 Task: Check the sale-to-list ratio of energy efficient in the last 1 year.
Action: Mouse moved to (1043, 287)
Screenshot: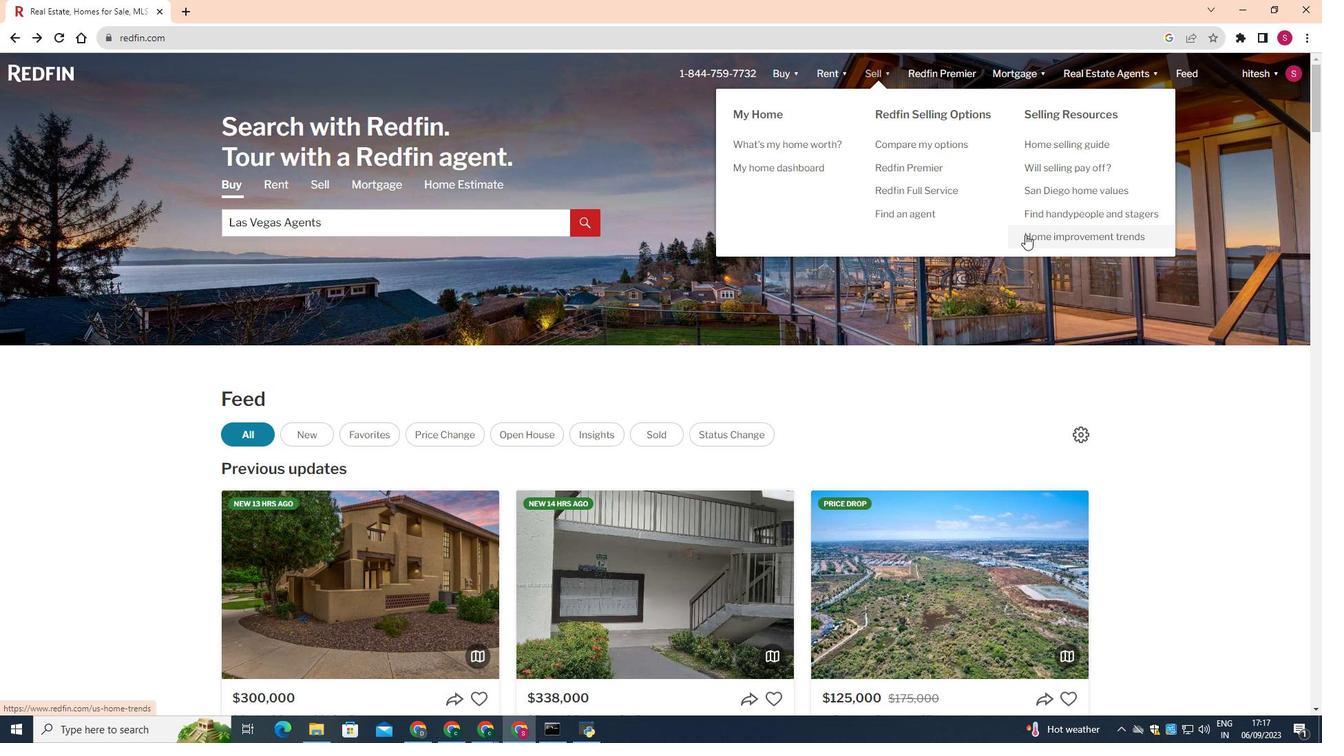 
Action: Mouse pressed left at (1043, 287)
Screenshot: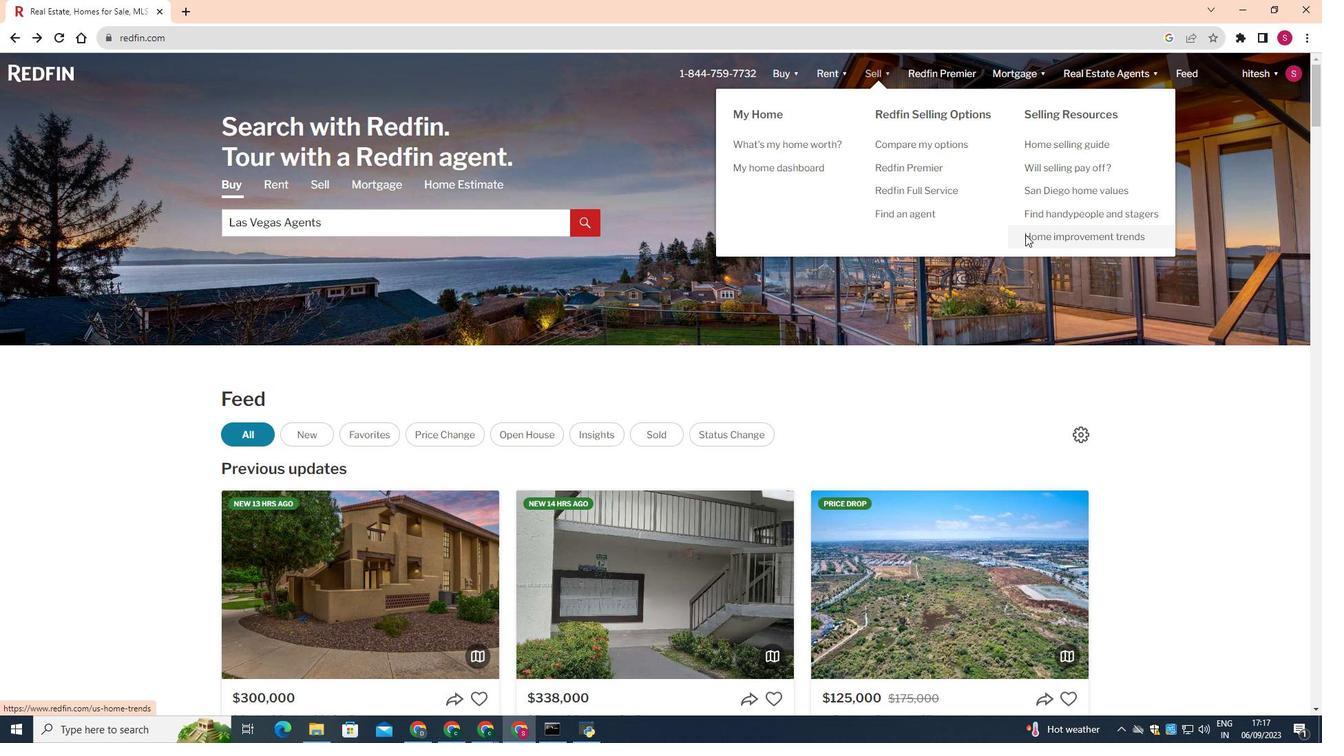 
Action: Mouse moved to (390, 442)
Screenshot: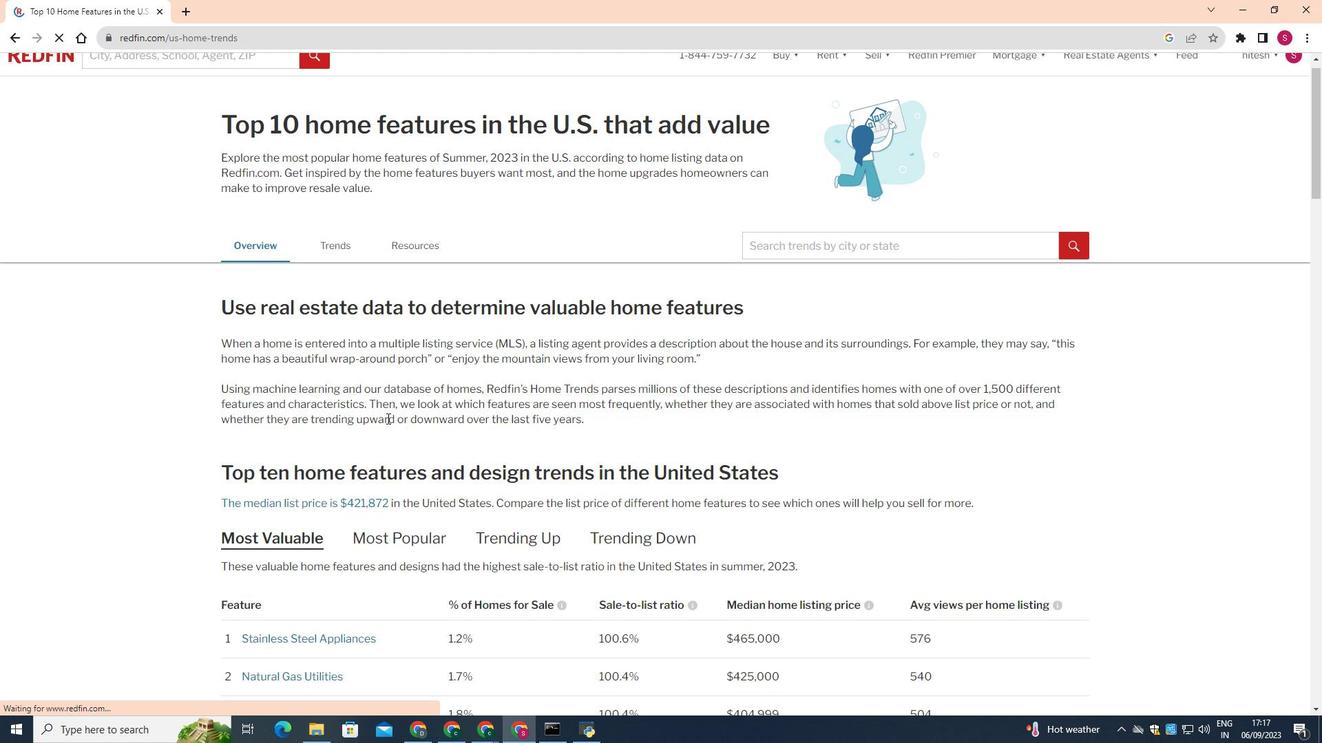 
Action: Mouse scrolled (390, 442) with delta (0, 0)
Screenshot: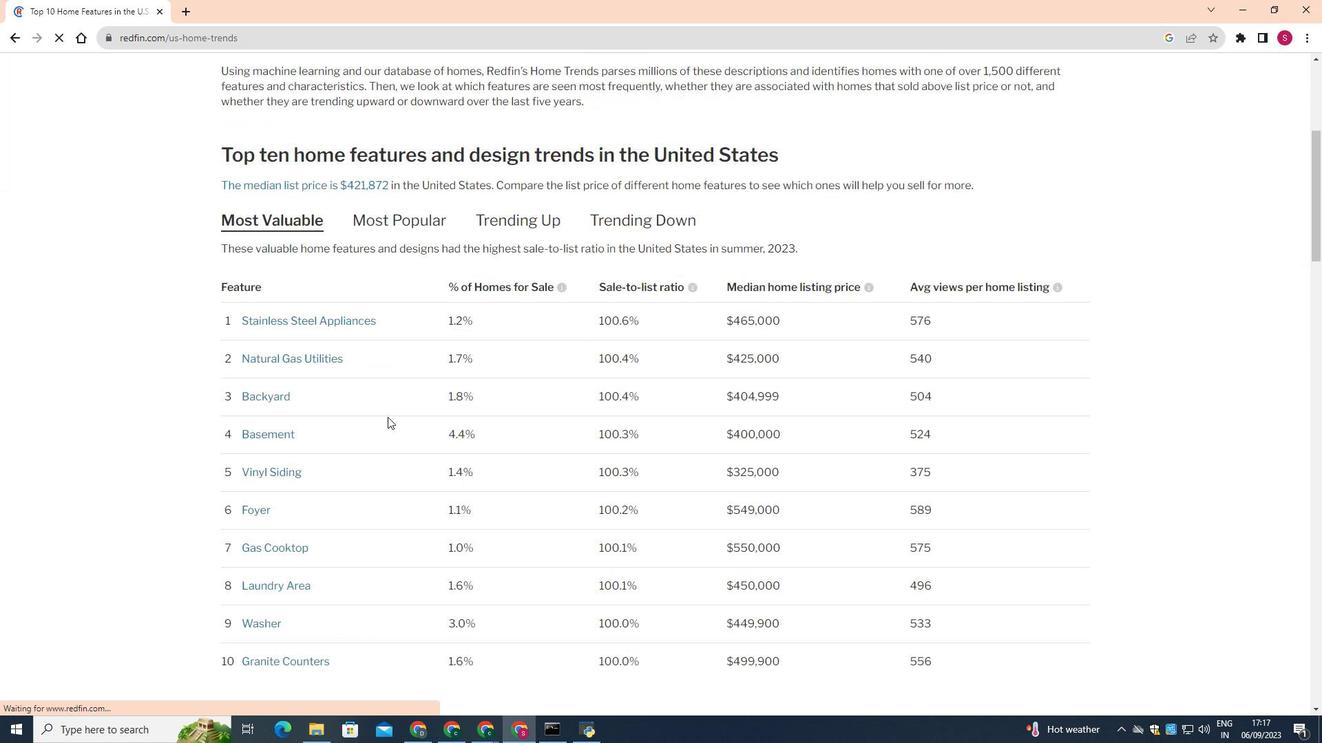 
Action: Mouse scrolled (390, 442) with delta (0, 0)
Screenshot: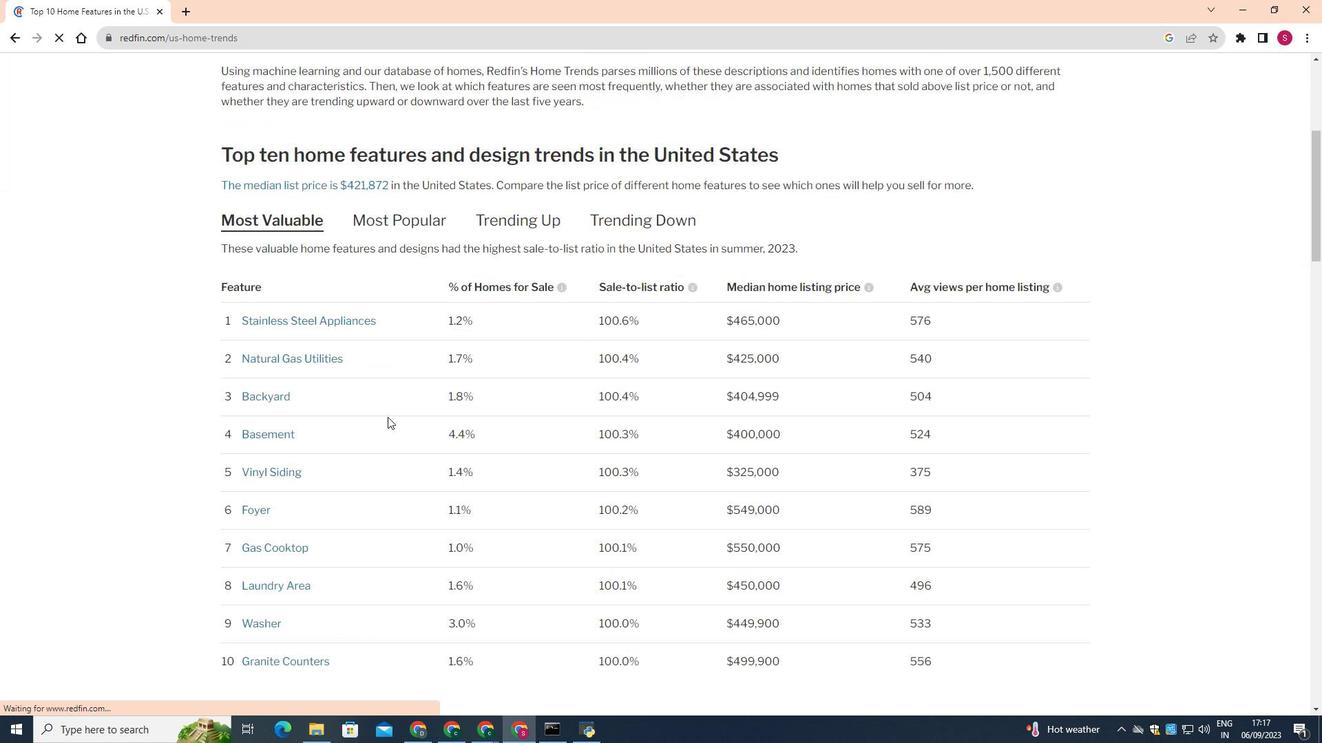 
Action: Mouse scrolled (390, 442) with delta (0, 0)
Screenshot: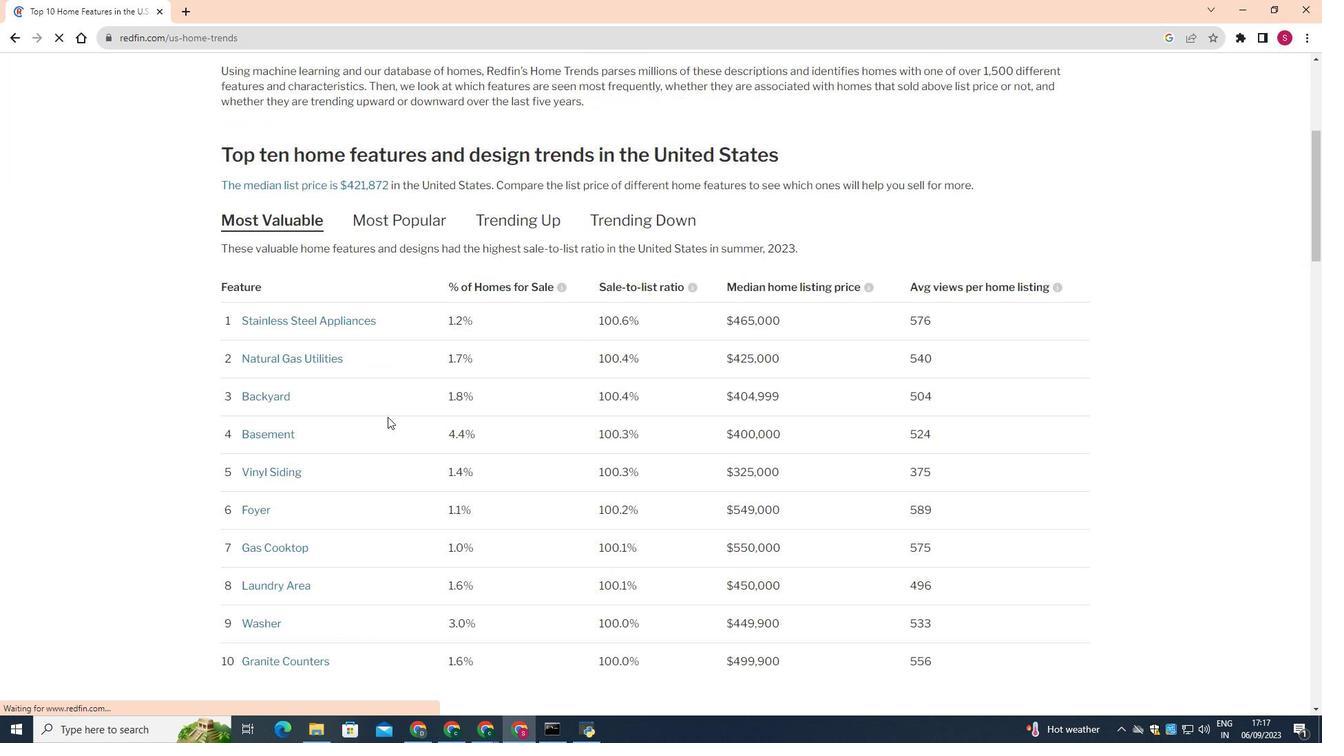
Action: Mouse scrolled (390, 442) with delta (0, 0)
Screenshot: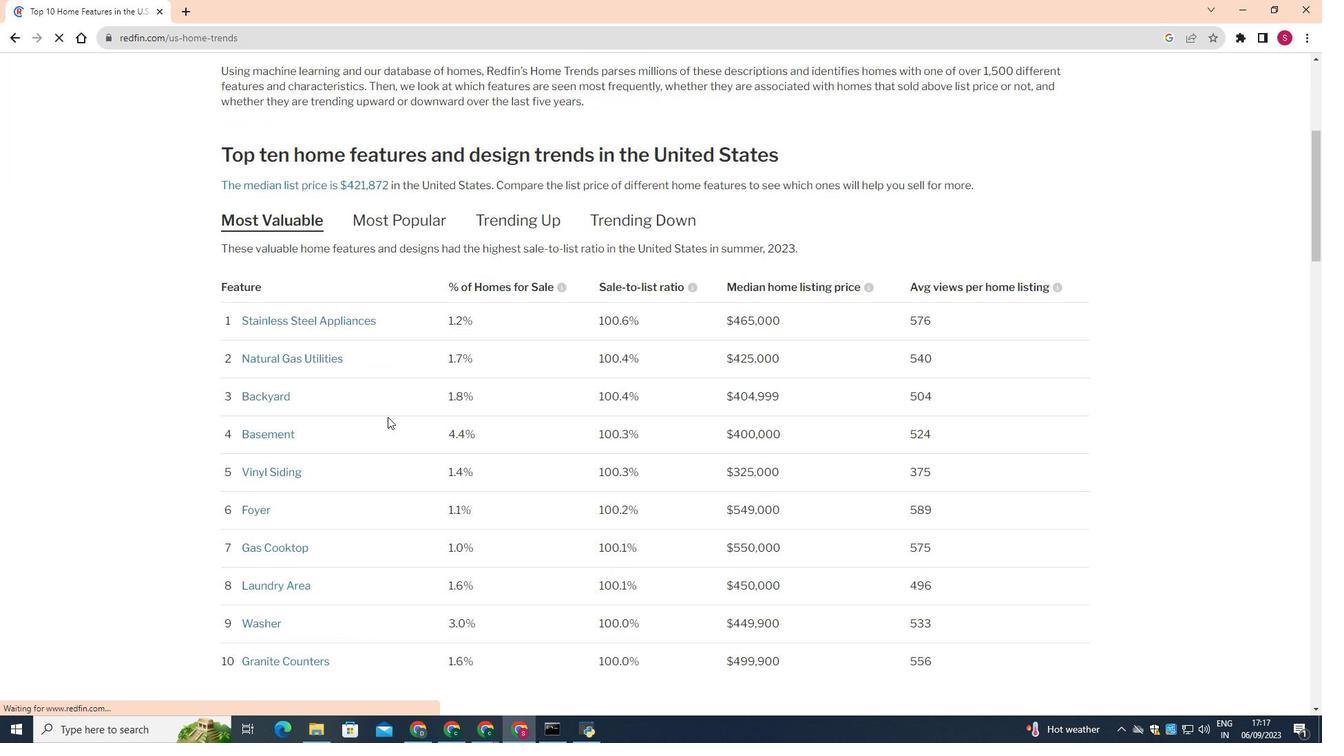 
Action: Mouse scrolled (390, 442) with delta (0, 0)
Screenshot: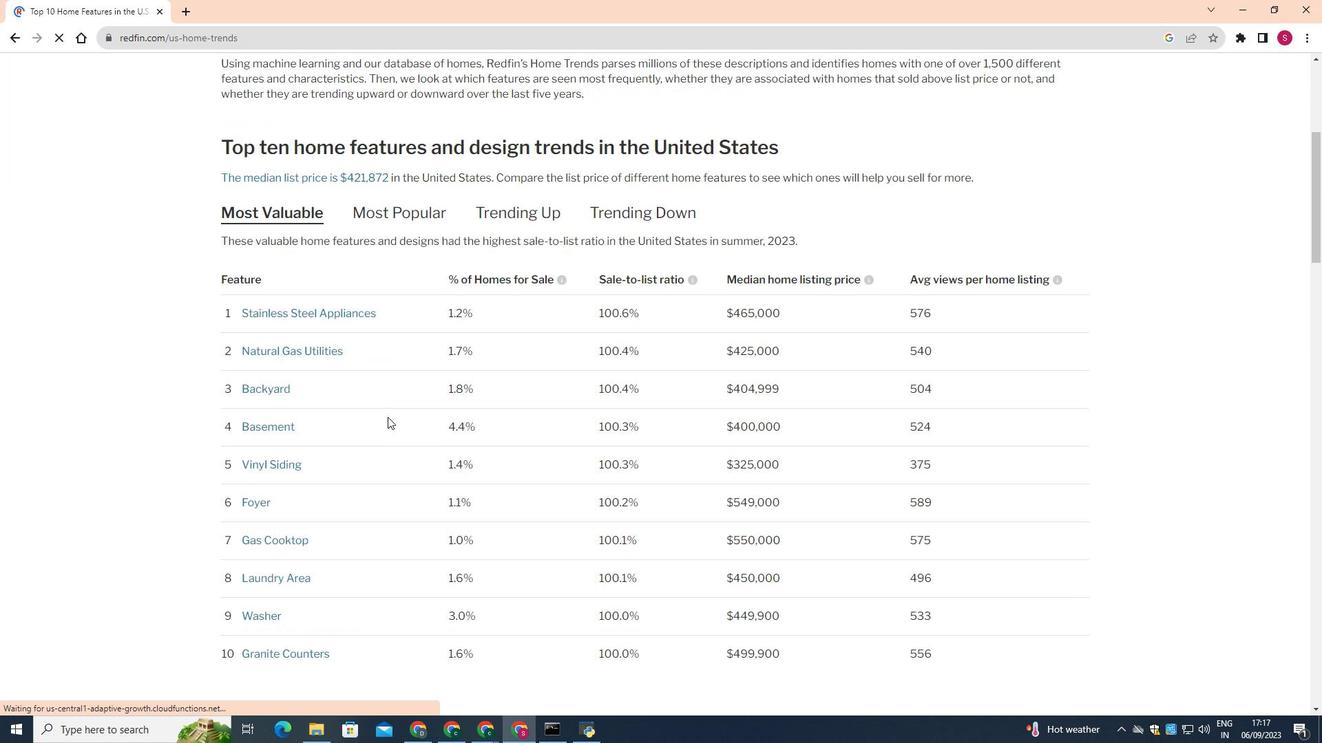 
Action: Mouse moved to (391, 442)
Screenshot: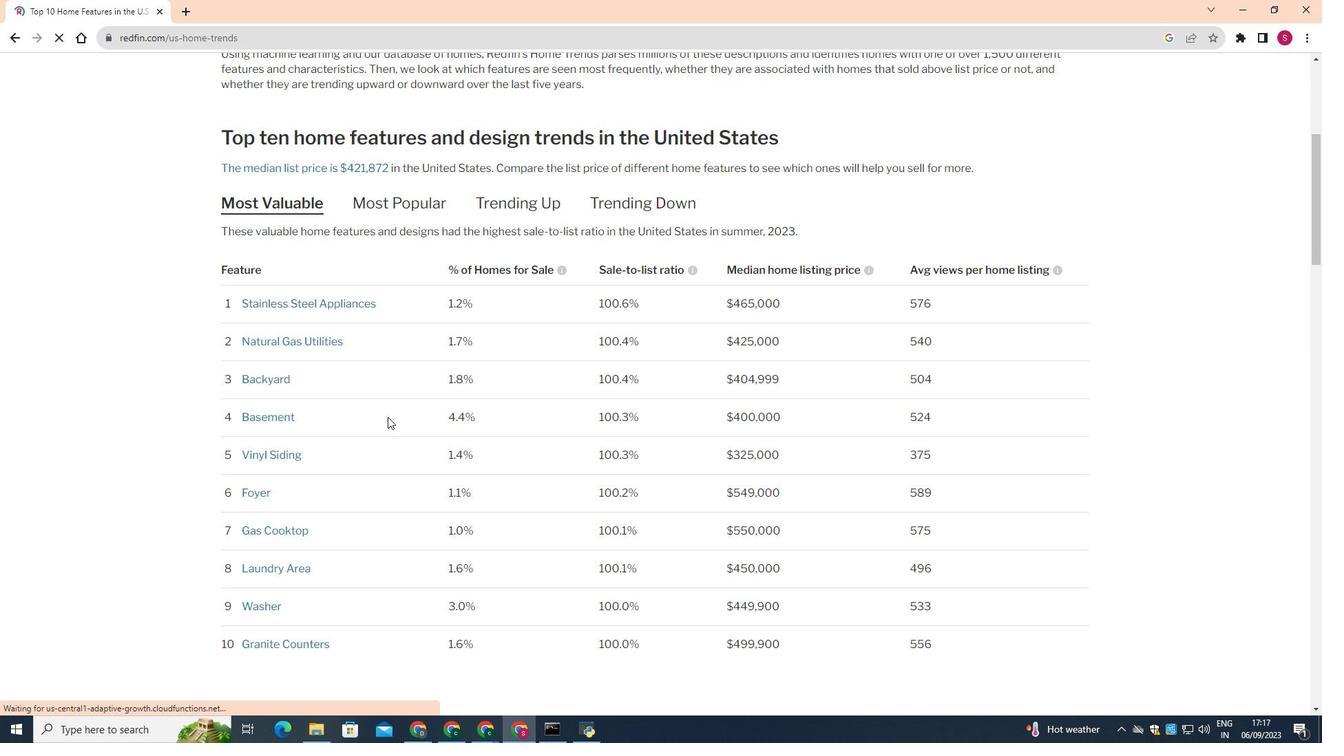 
Action: Mouse scrolled (391, 441) with delta (0, 0)
Screenshot: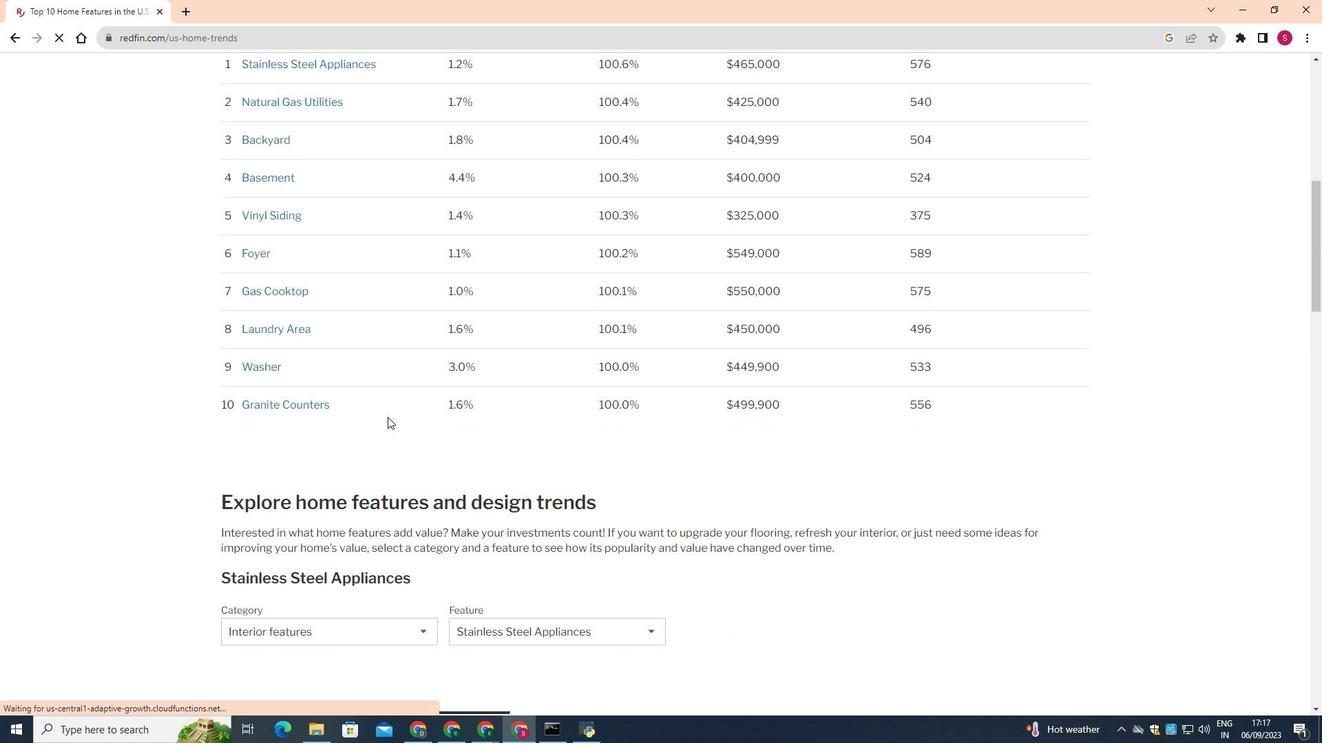 
Action: Mouse scrolled (391, 441) with delta (0, 0)
Screenshot: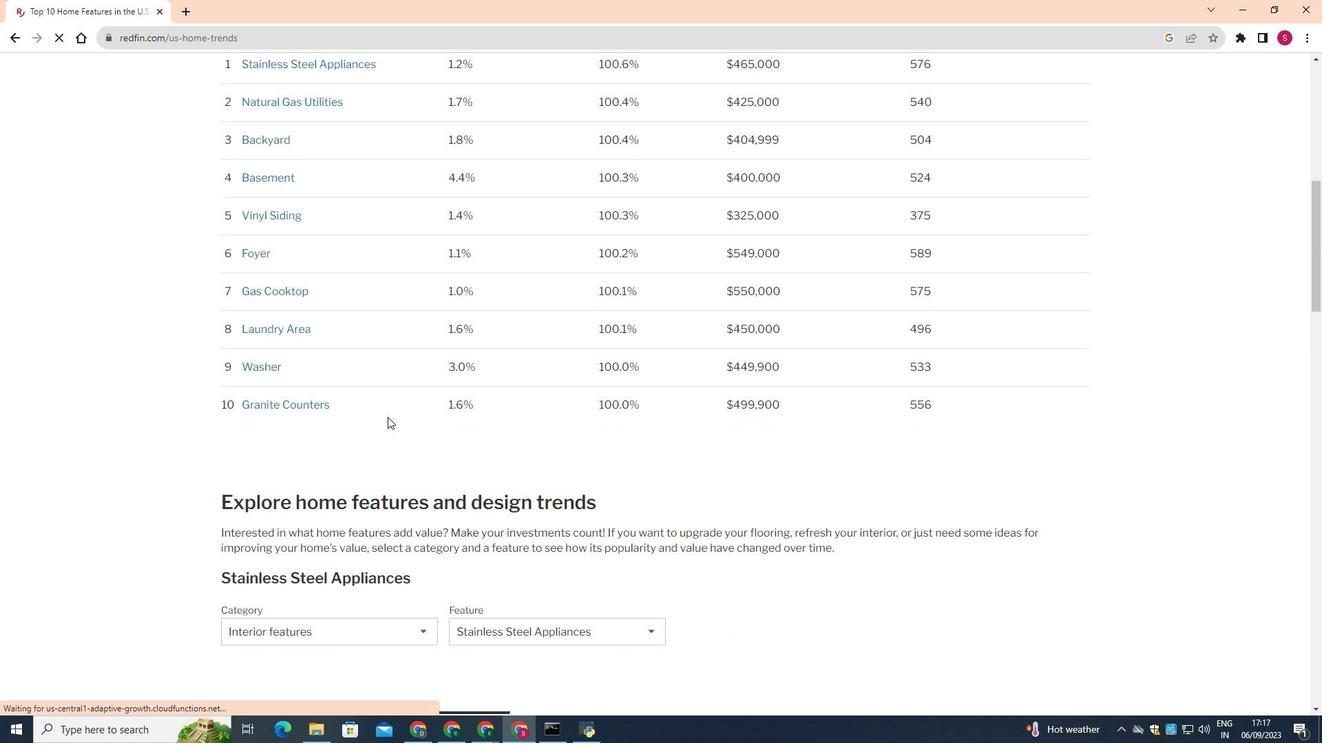 
Action: Mouse scrolled (391, 441) with delta (0, 0)
Screenshot: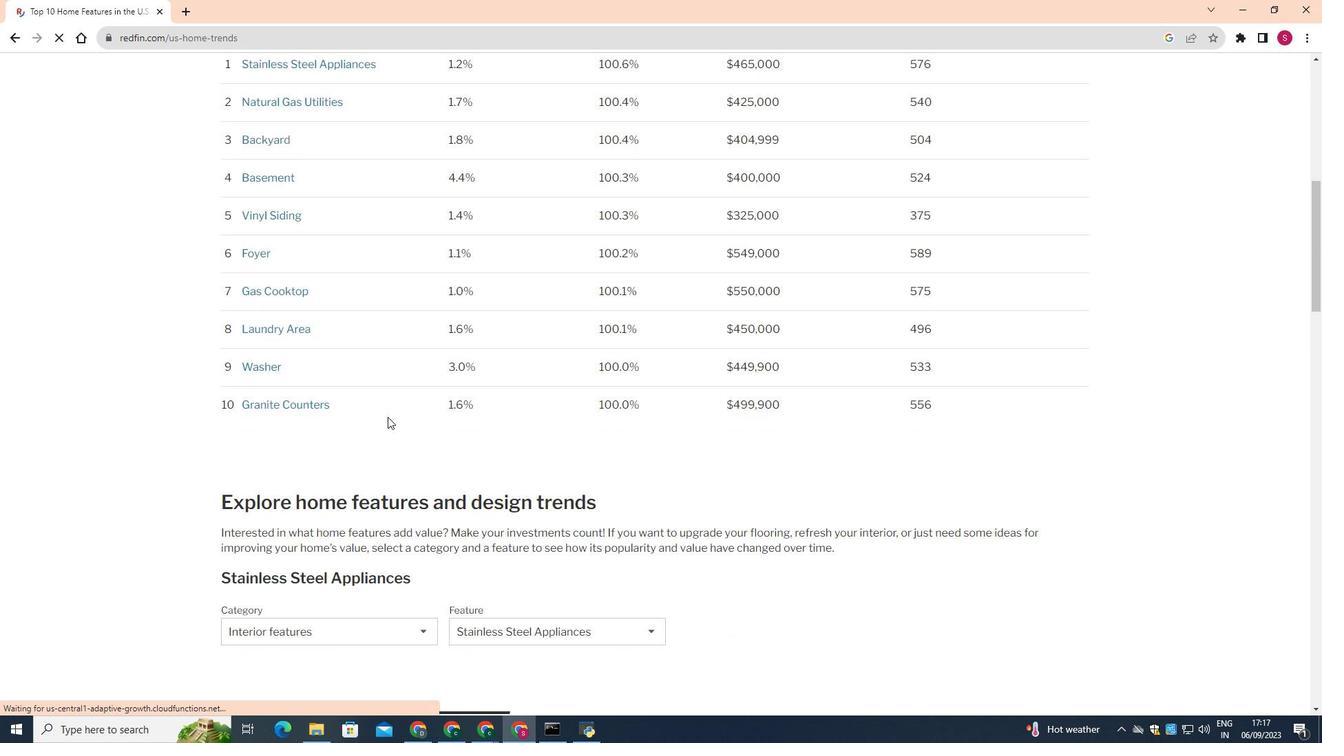 
Action: Mouse scrolled (391, 441) with delta (0, 0)
Screenshot: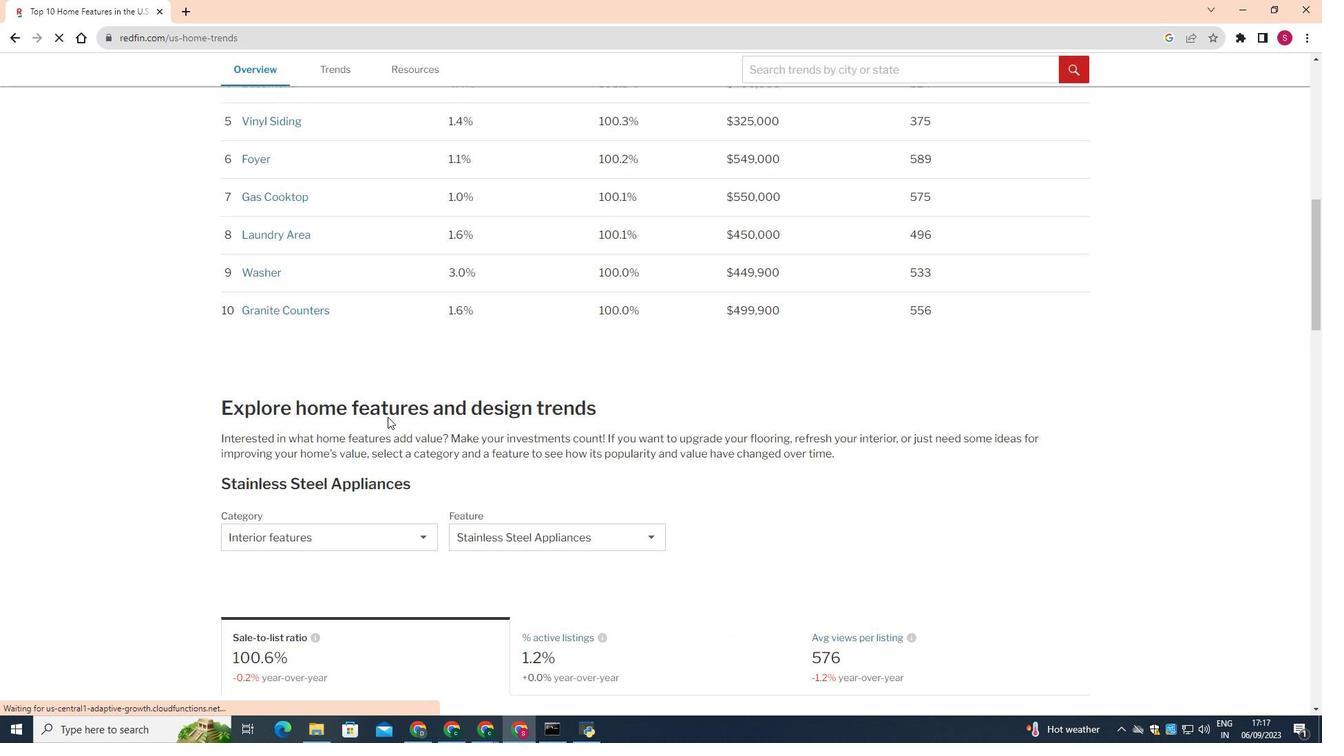 
Action: Mouse scrolled (391, 441) with delta (0, 0)
Screenshot: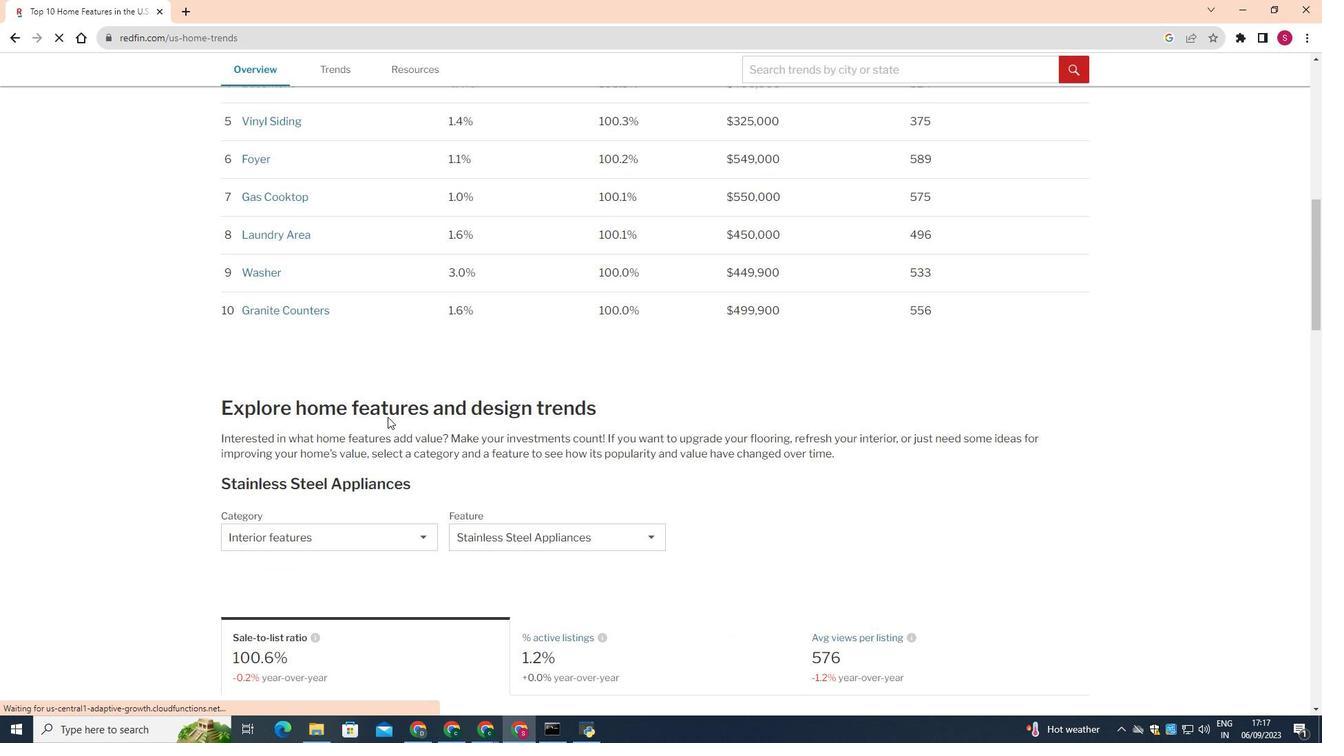 
Action: Mouse moved to (313, 541)
Screenshot: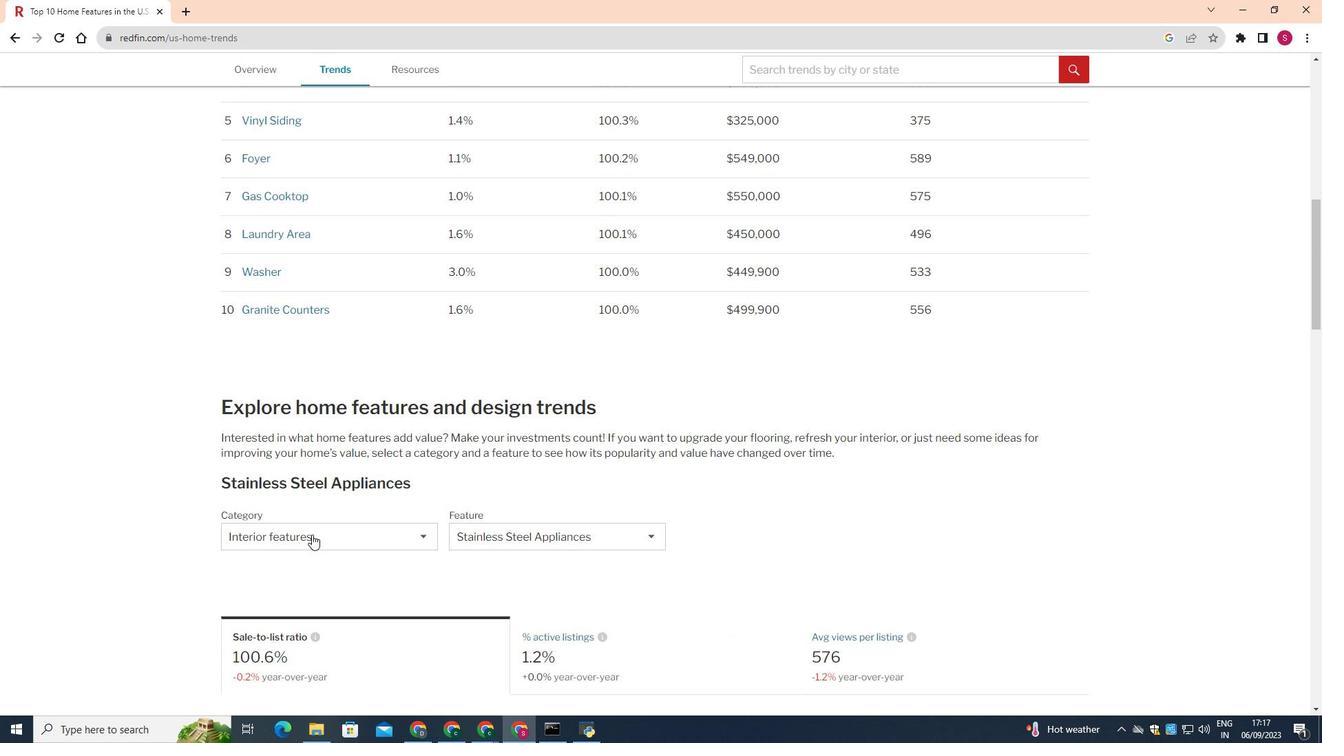 
Action: Mouse pressed left at (313, 541)
Screenshot: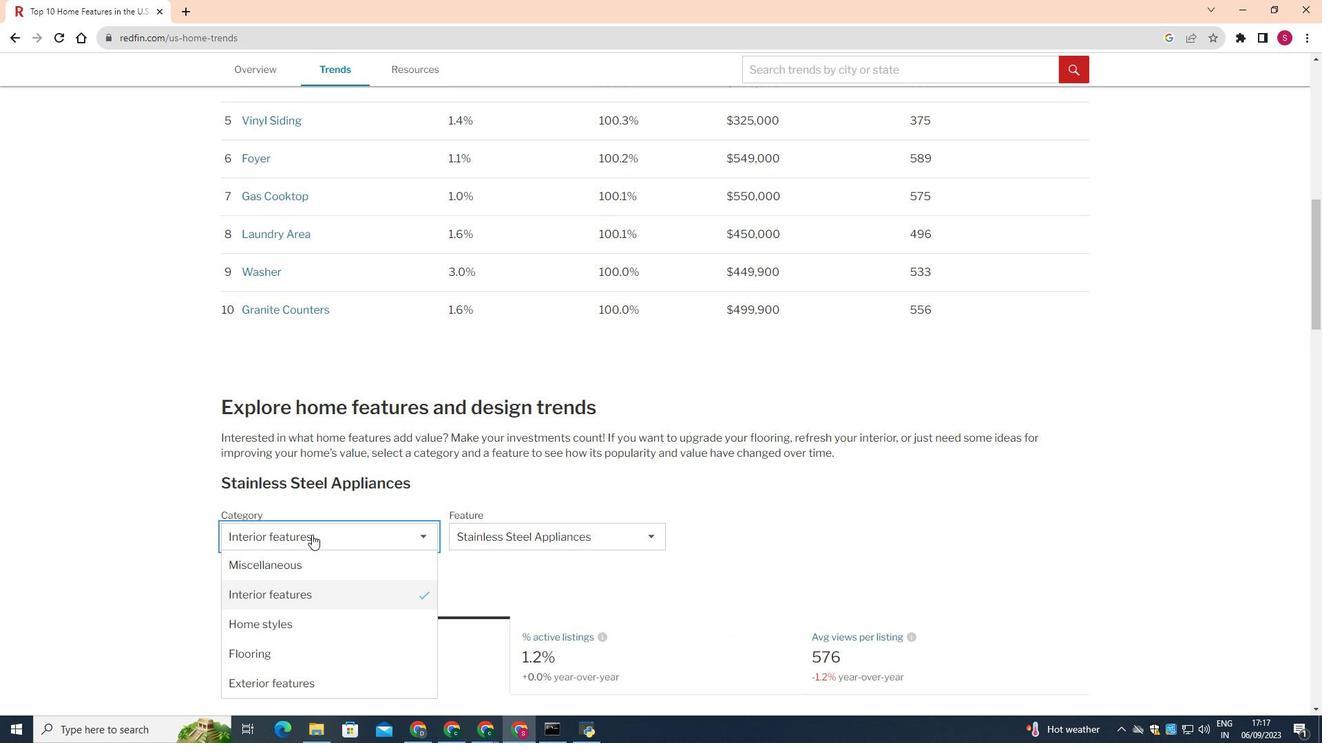 
Action: Mouse moved to (297, 563)
Screenshot: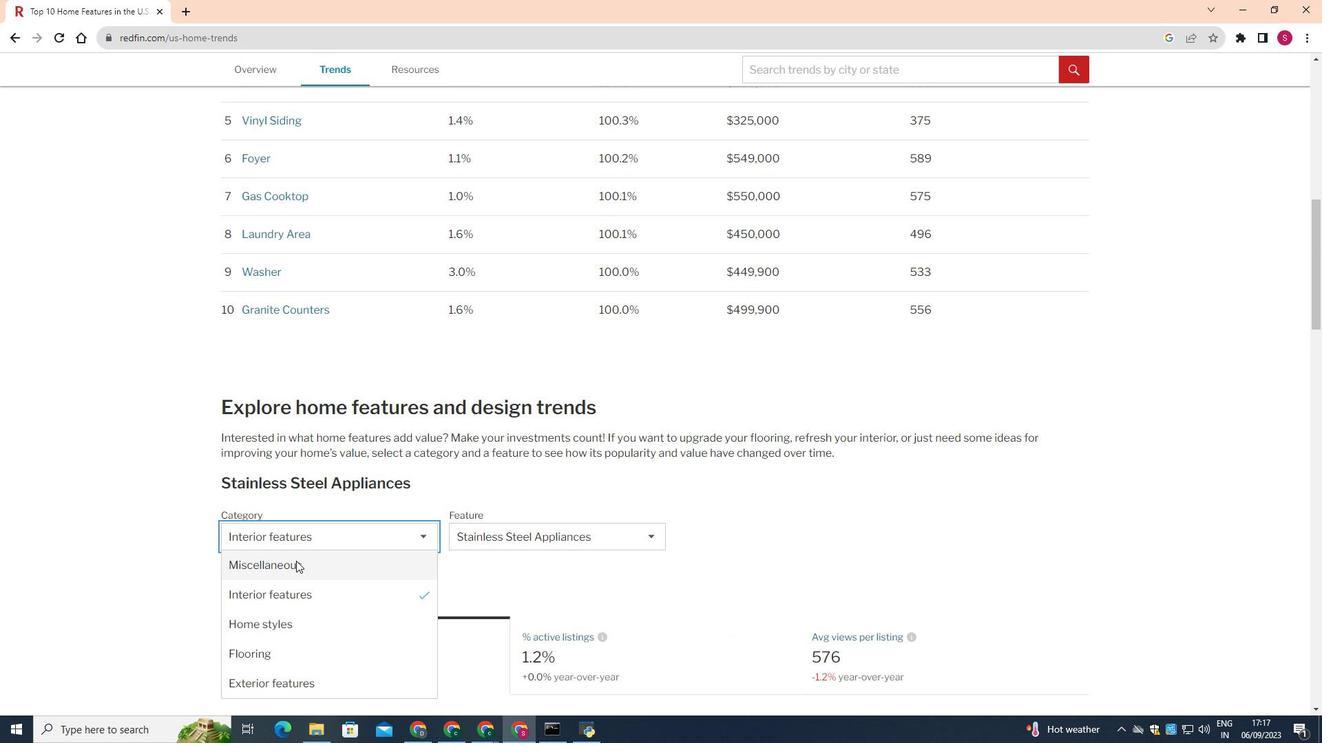 
Action: Mouse pressed left at (297, 563)
Screenshot: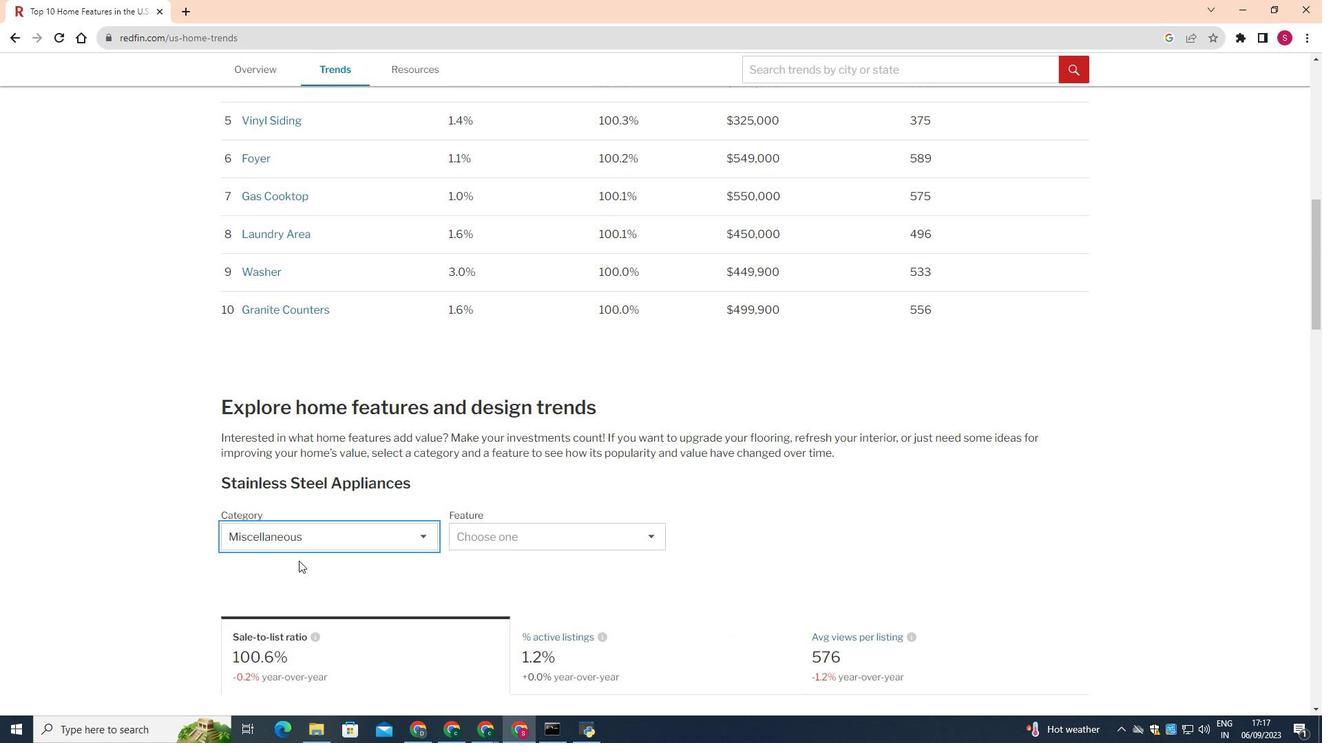 
Action: Mouse moved to (514, 544)
Screenshot: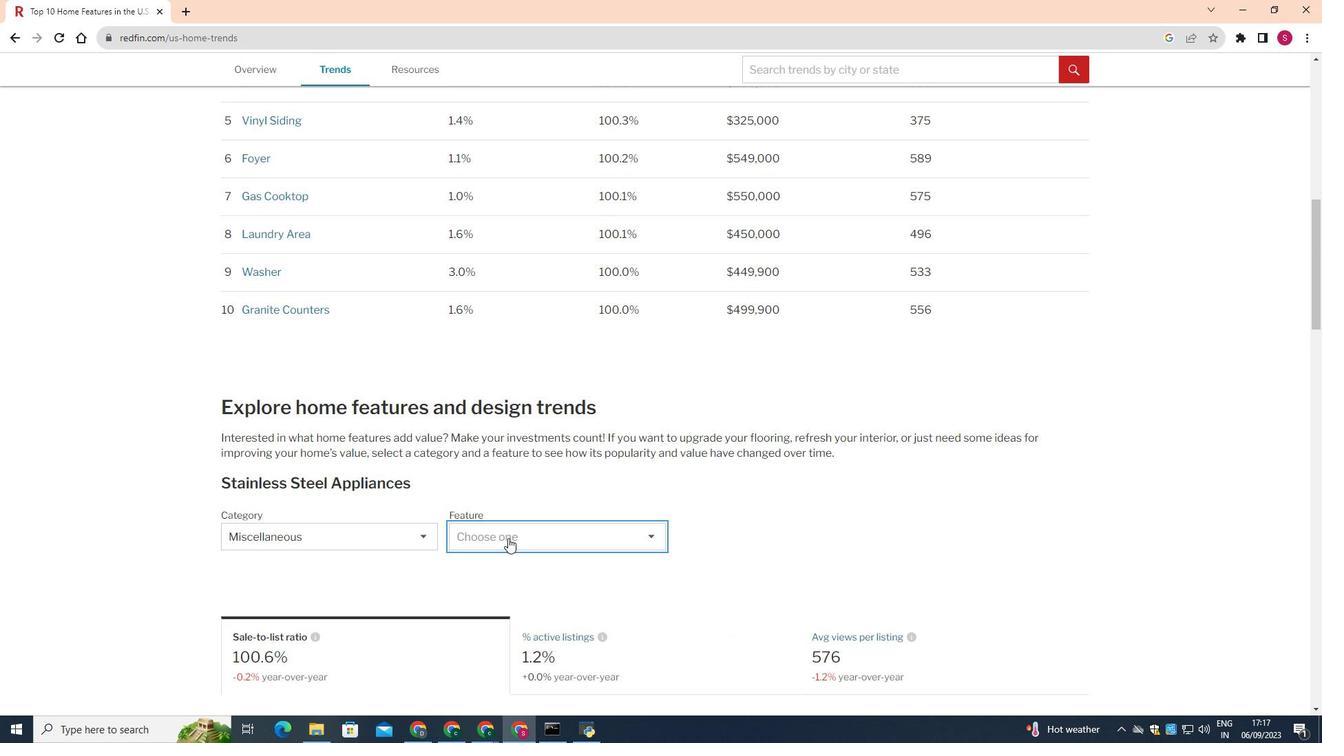 
Action: Mouse pressed left at (514, 544)
Screenshot: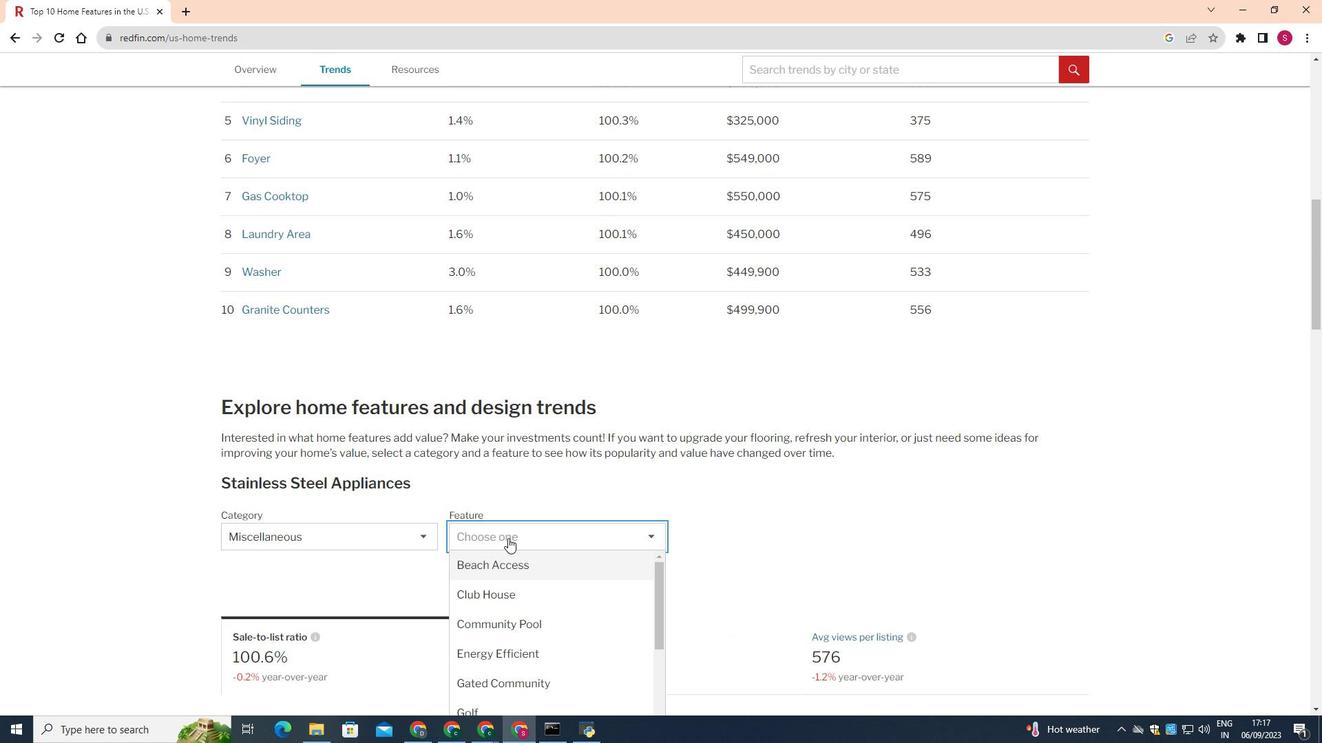 
Action: Mouse moved to (504, 642)
Screenshot: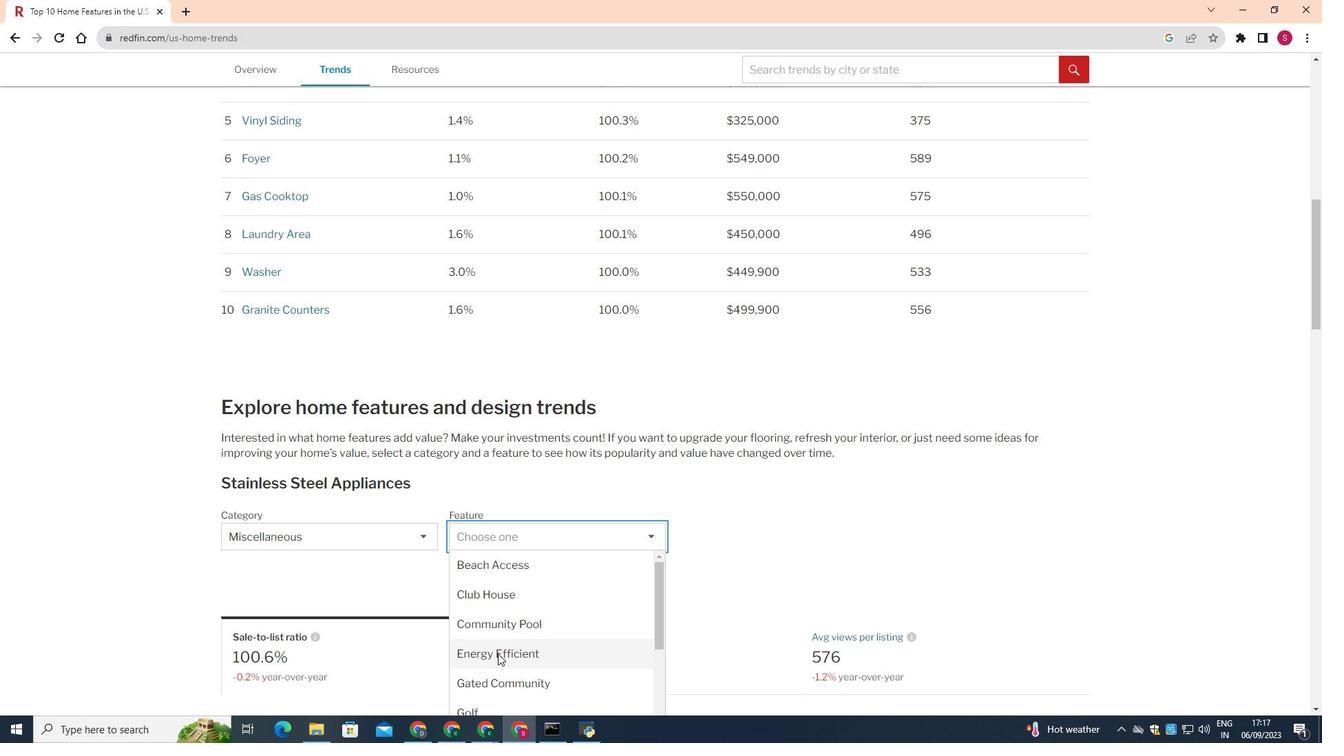 
Action: Mouse pressed left at (504, 642)
Screenshot: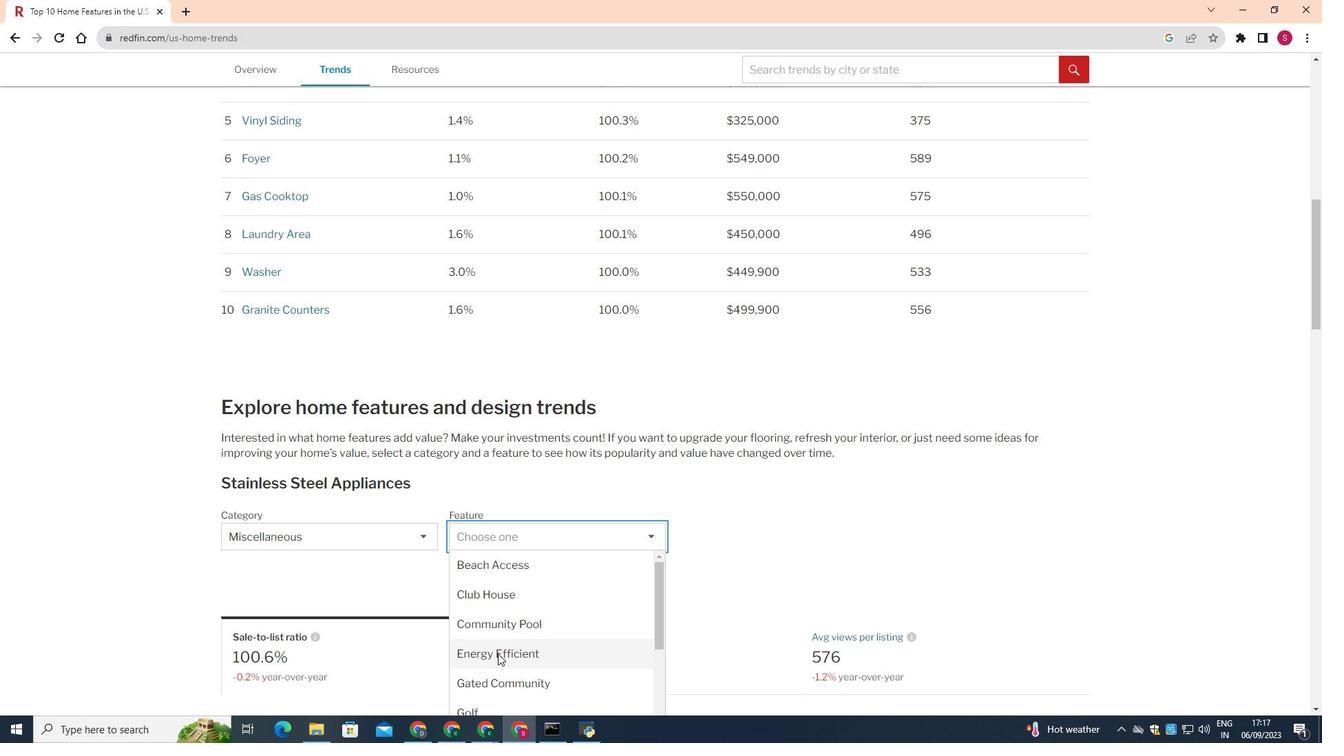 
Action: Mouse moved to (406, 647)
Screenshot: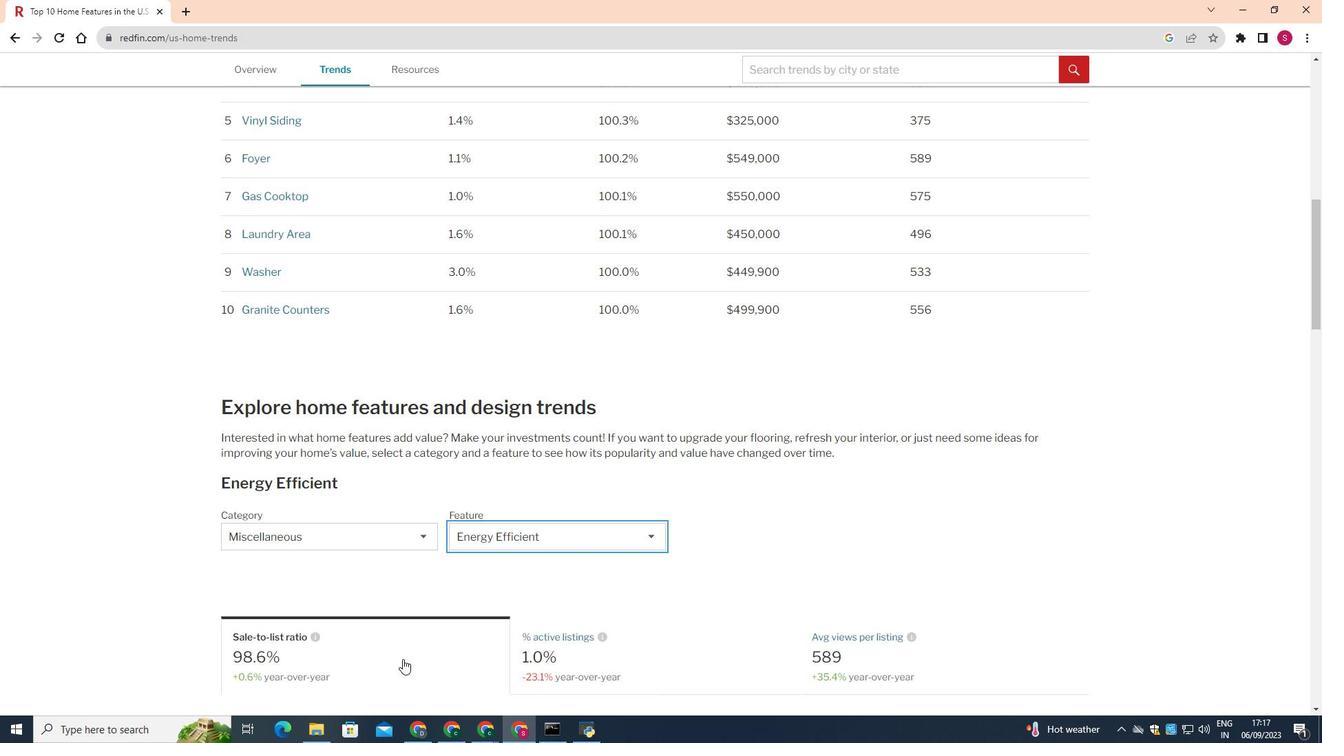 
Action: Mouse pressed left at (406, 647)
Screenshot: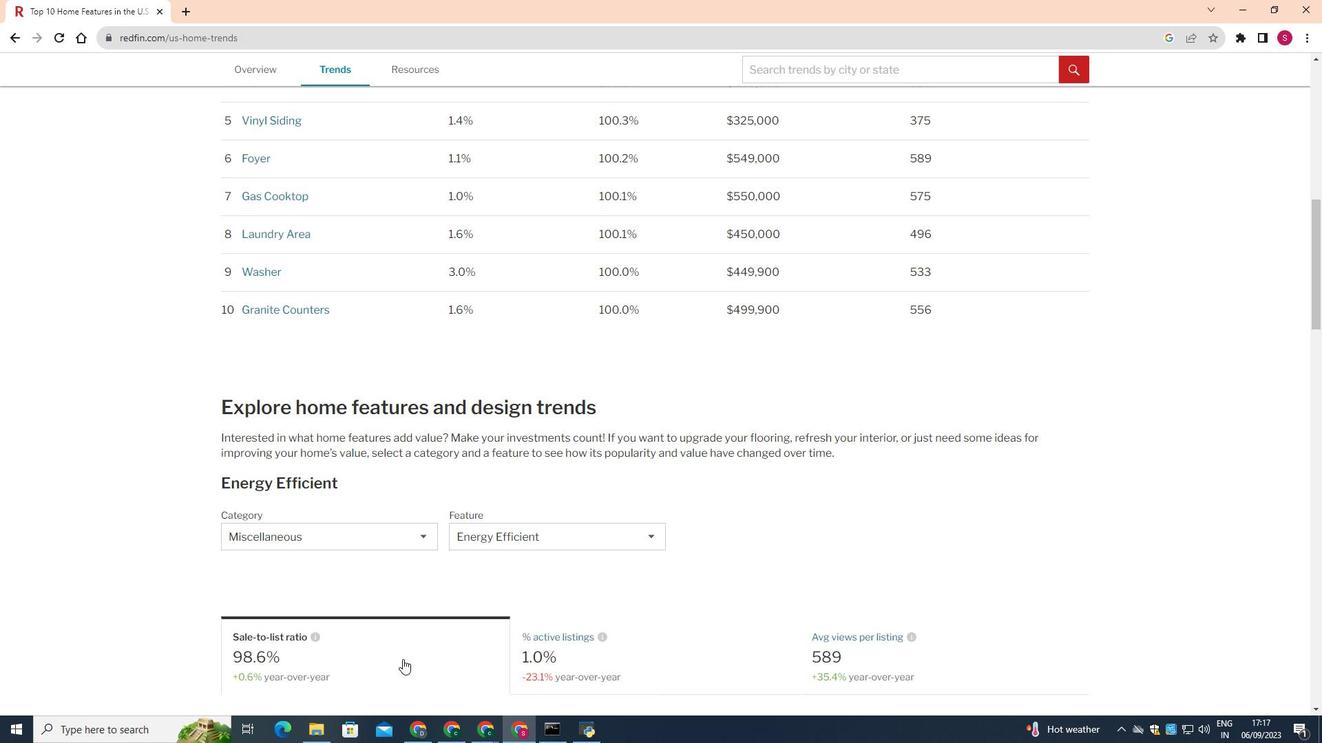 
Action: Mouse moved to (605, 573)
Screenshot: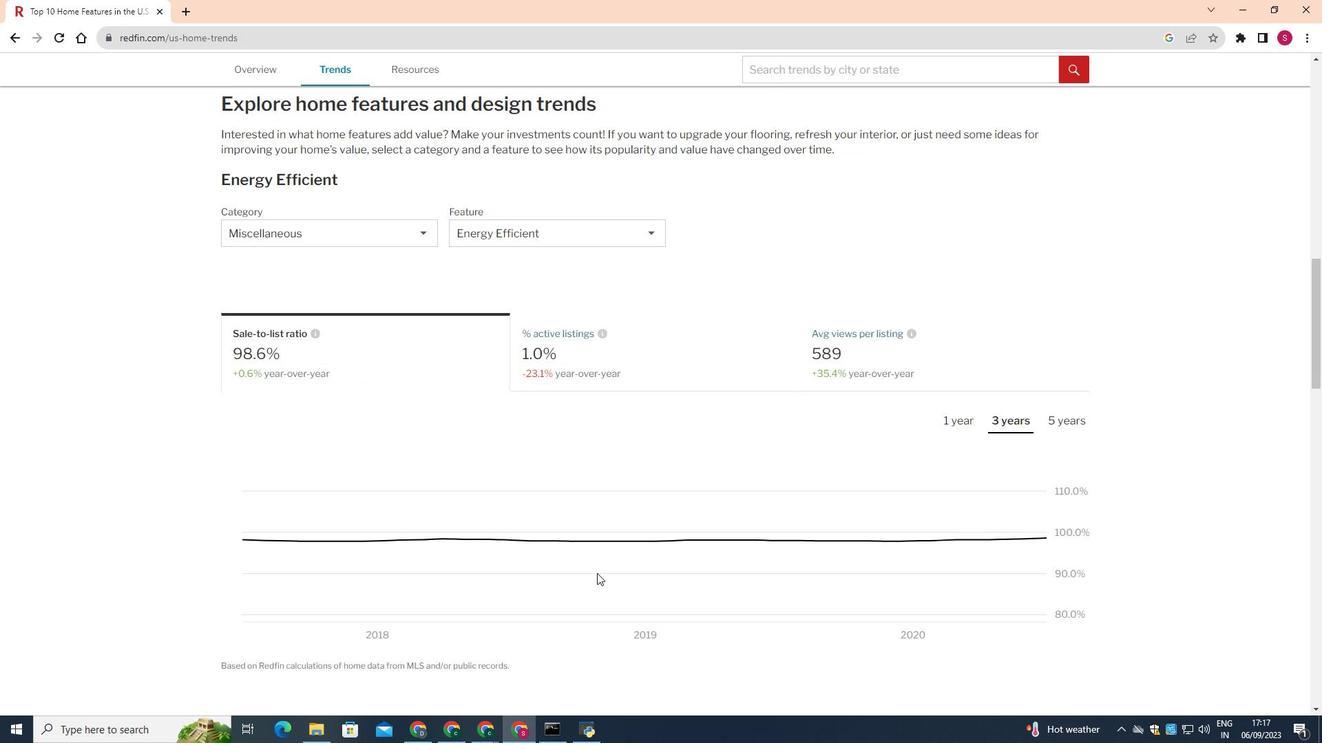 
Action: Mouse scrolled (605, 572) with delta (0, 0)
Screenshot: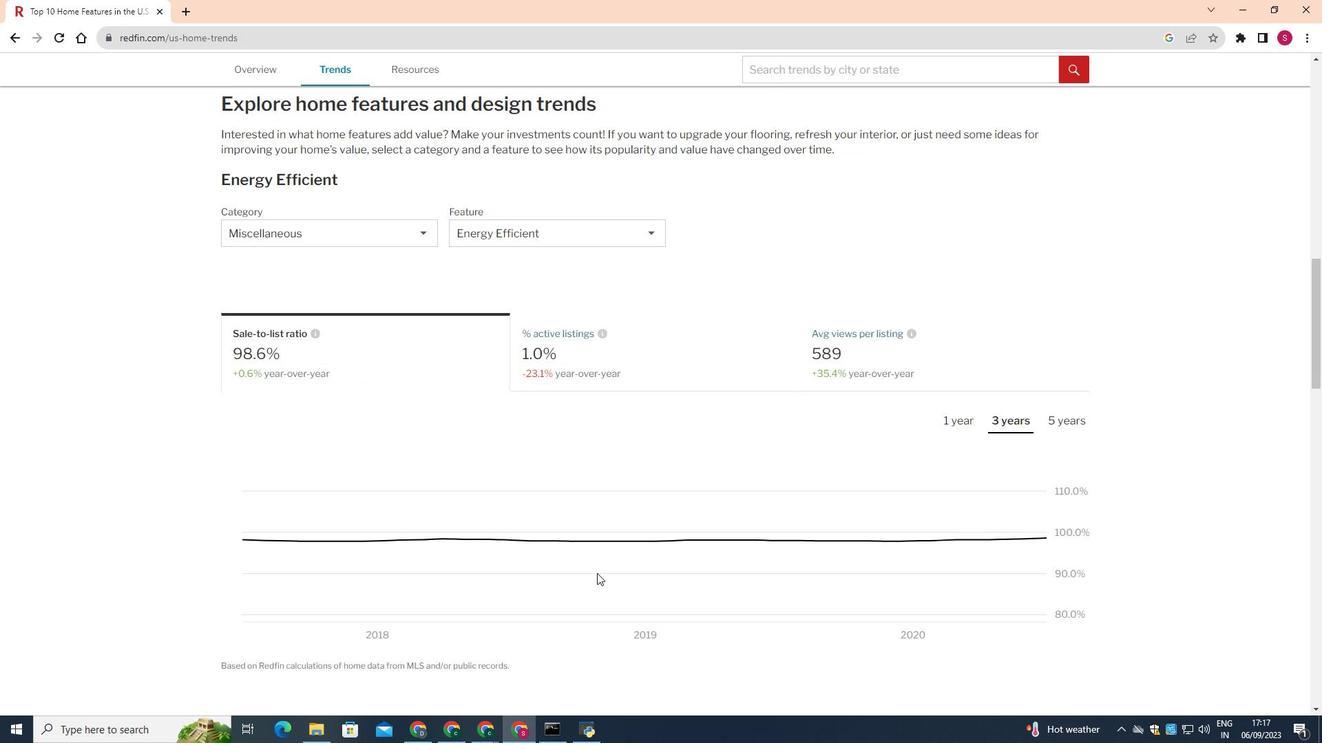 
Action: Mouse moved to (605, 574)
Screenshot: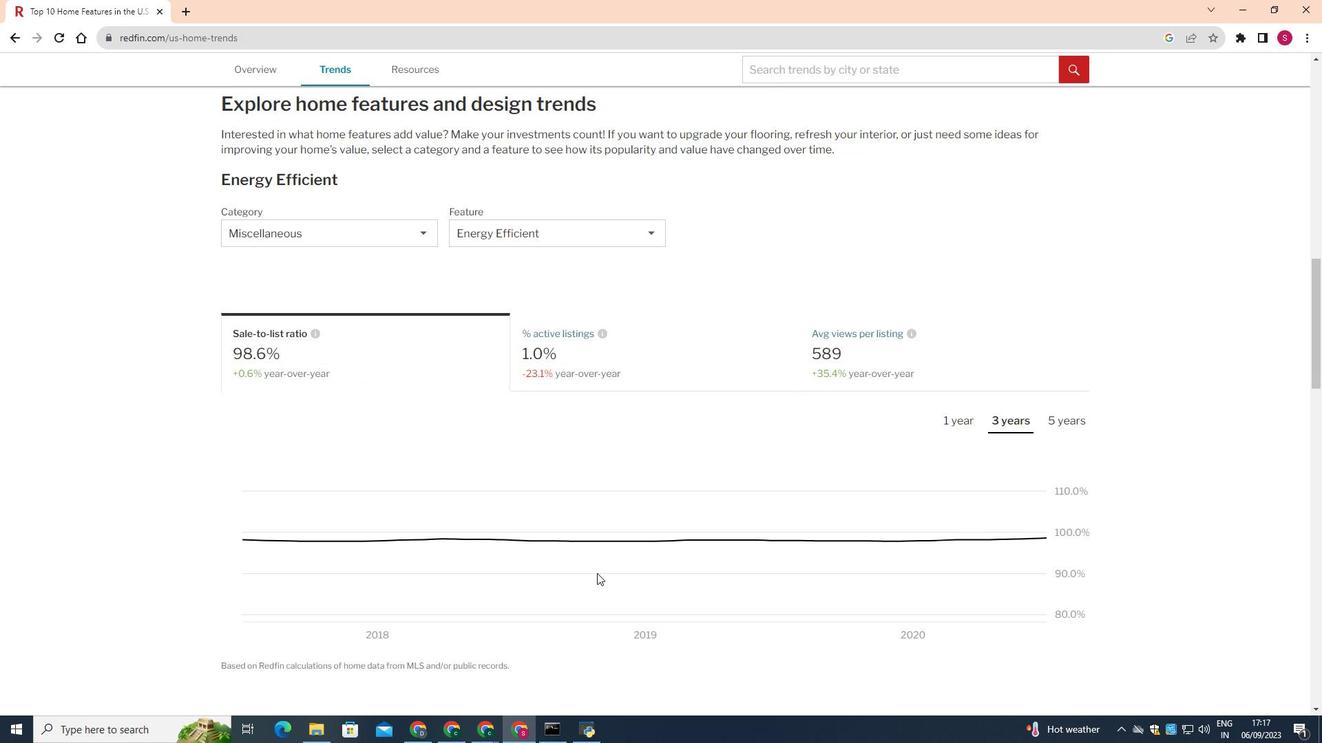 
Action: Mouse scrolled (605, 573) with delta (0, 0)
Screenshot: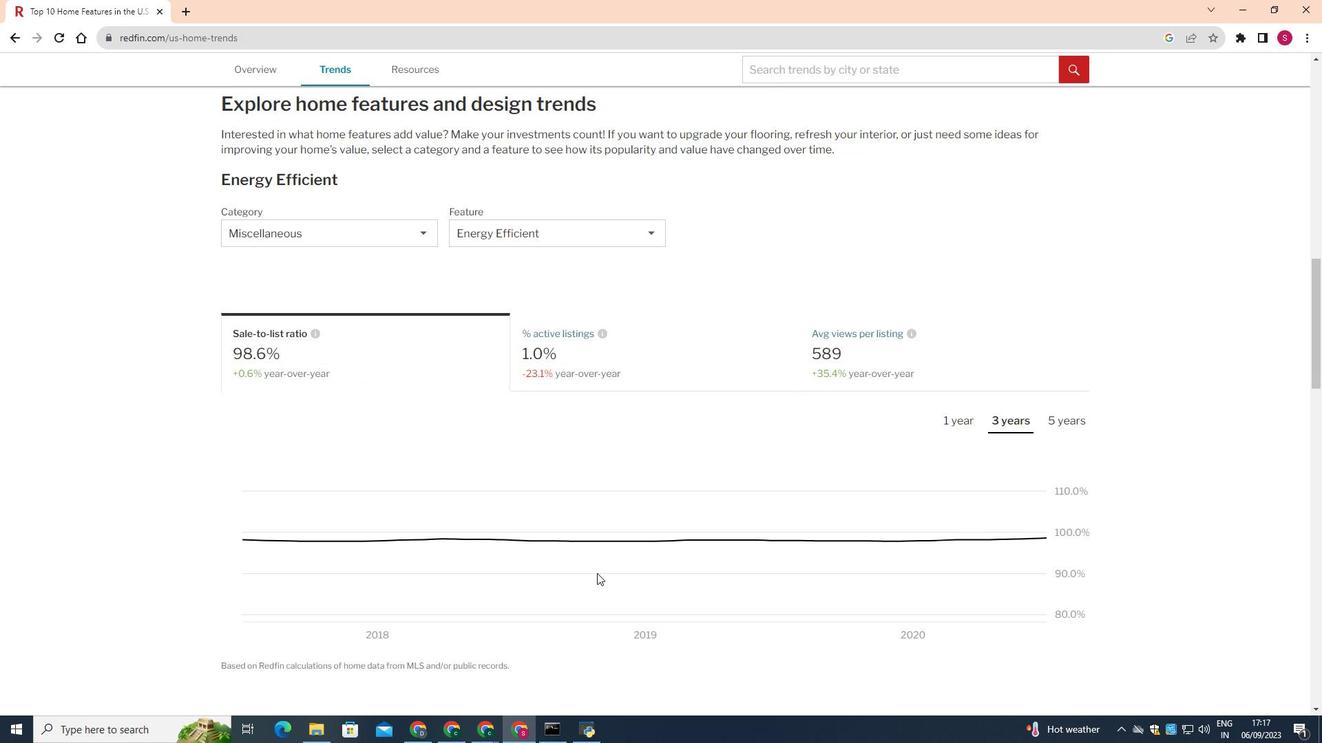 
Action: Mouse scrolled (605, 573) with delta (0, 0)
Screenshot: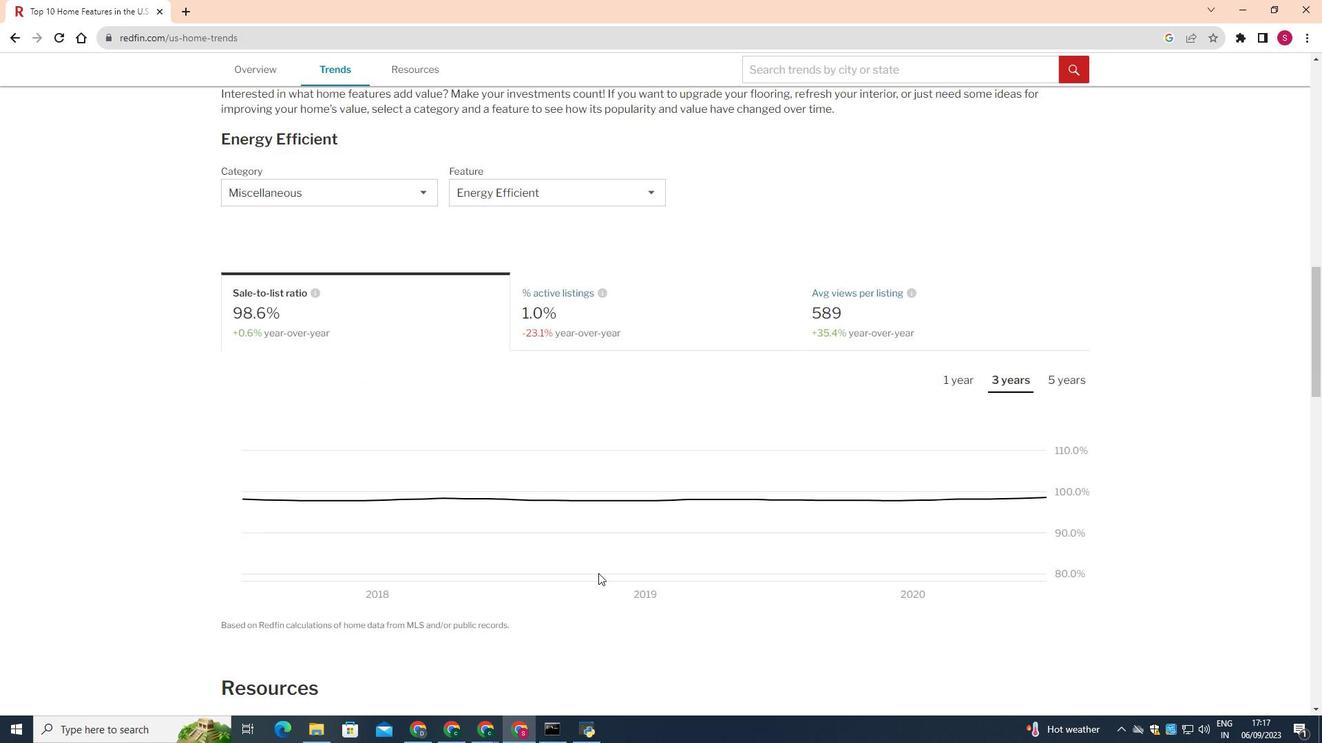 
Action: Mouse scrolled (605, 573) with delta (0, 0)
Screenshot: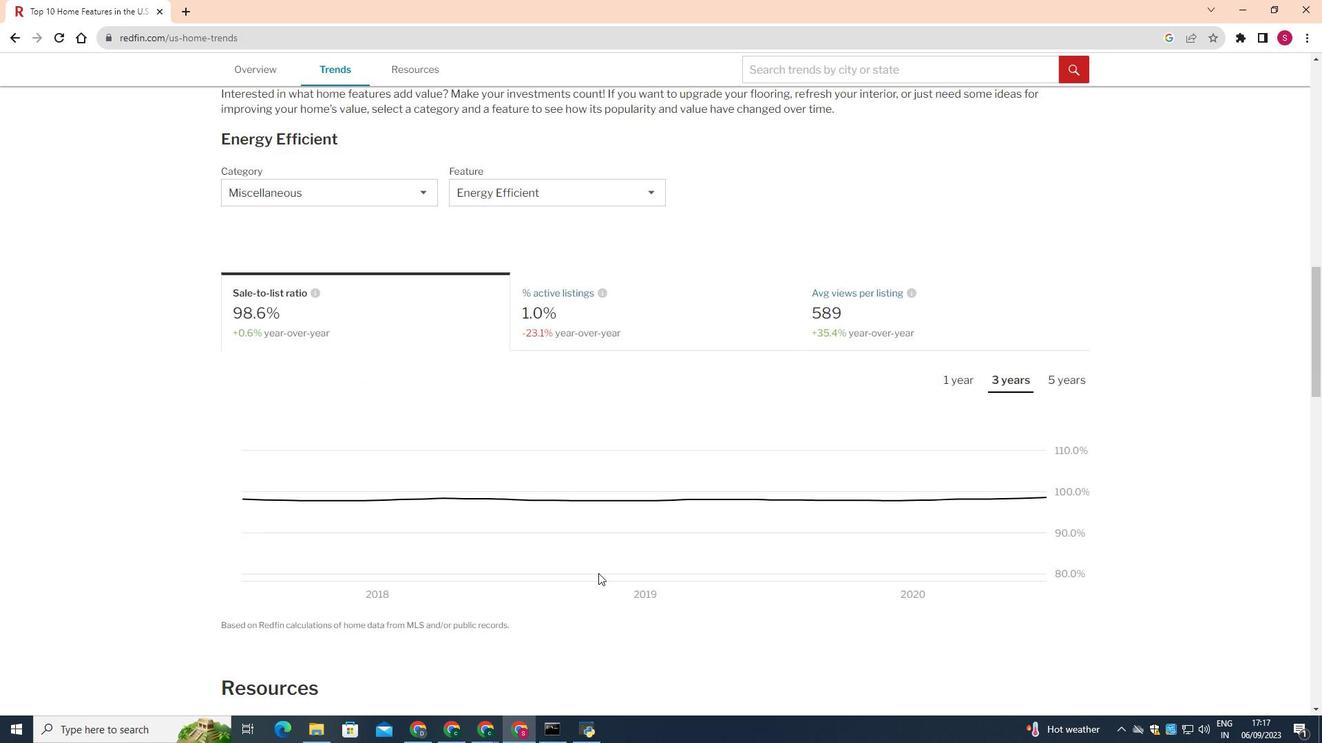 
Action: Mouse scrolled (605, 573) with delta (0, 0)
Screenshot: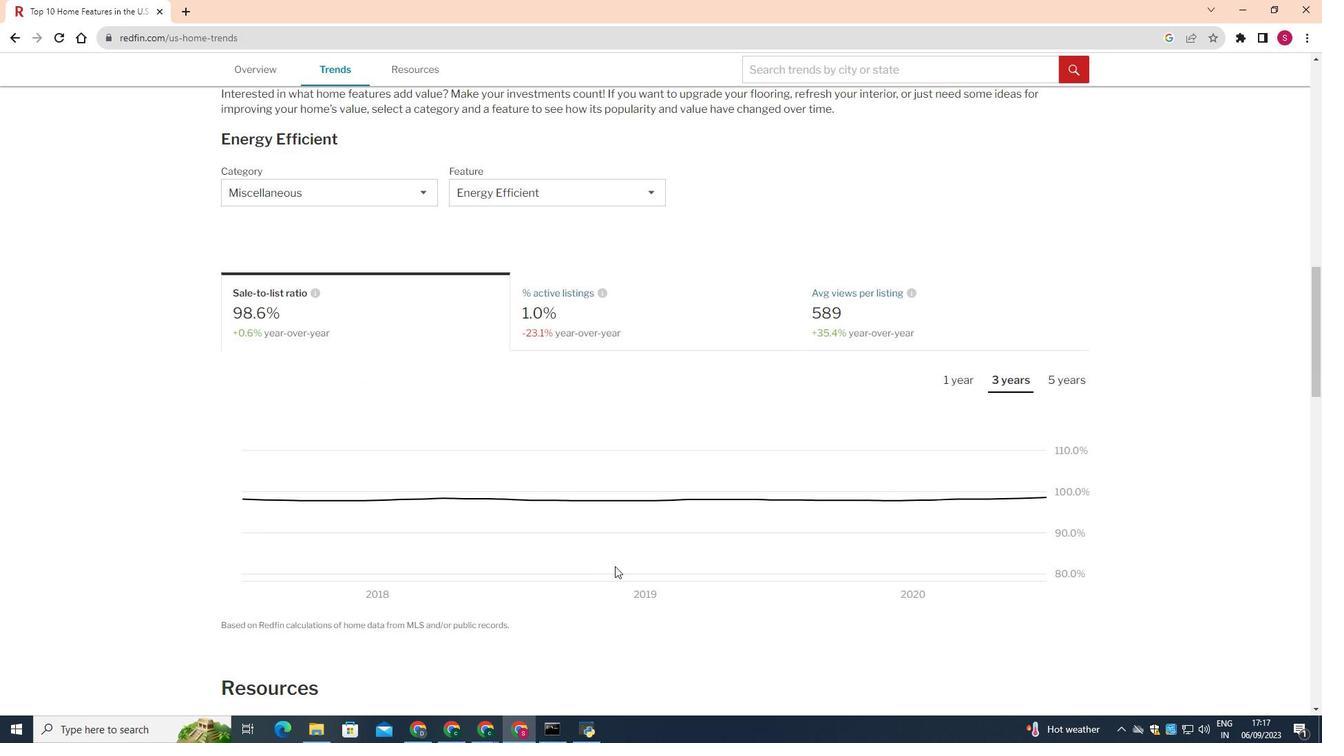 
Action: Mouse moved to (977, 413)
Screenshot: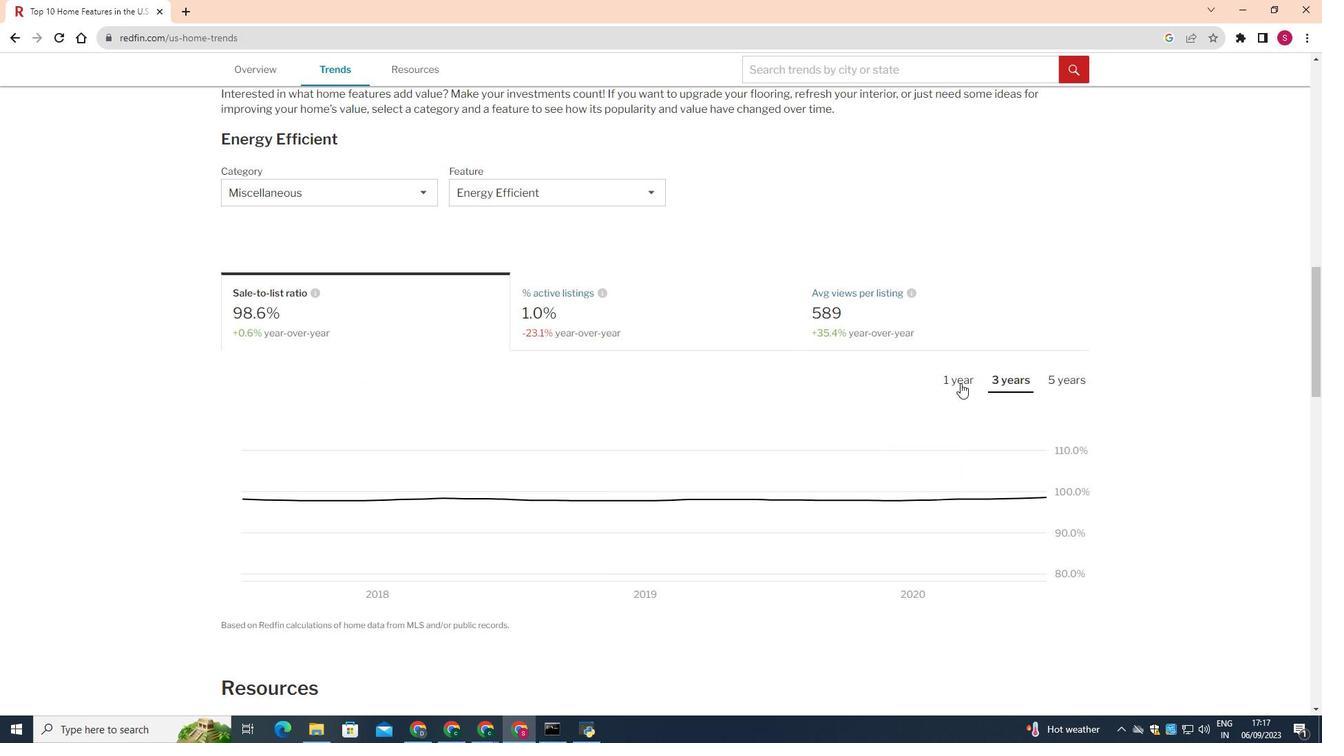 
Action: Mouse pressed left at (977, 413)
Screenshot: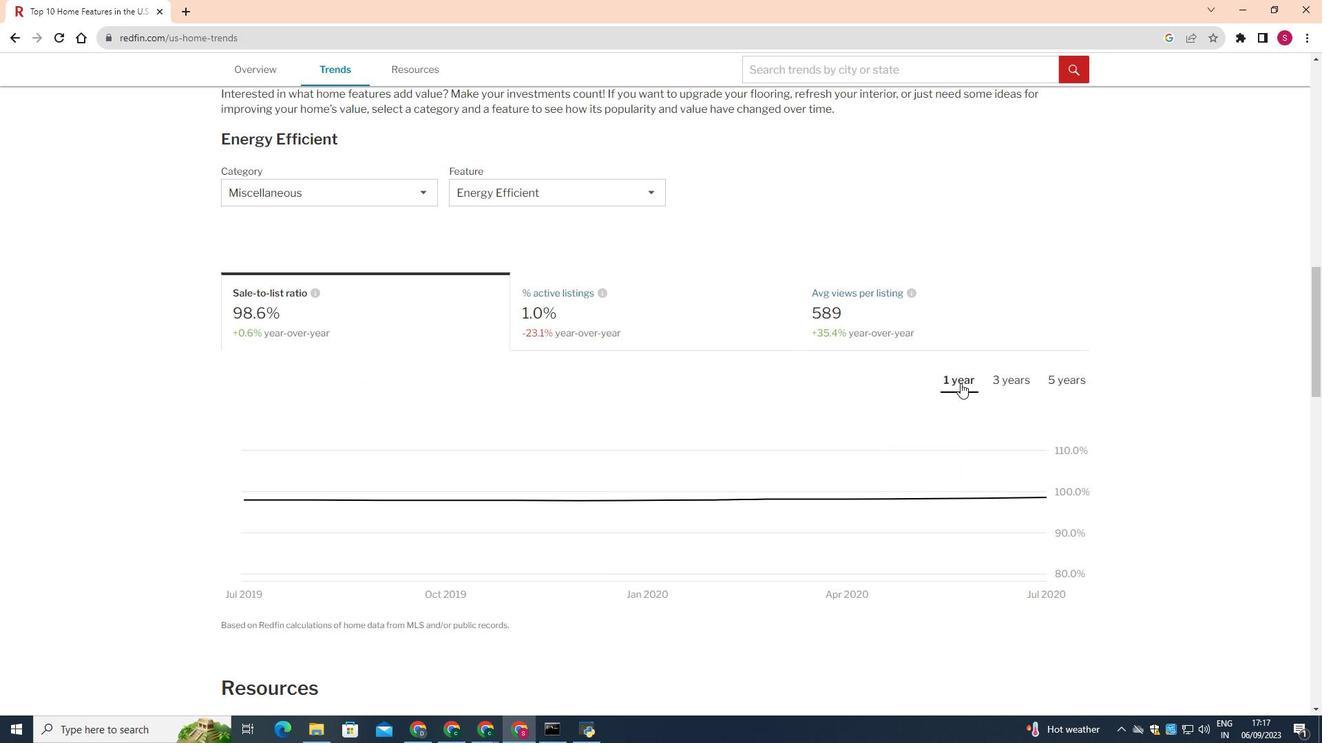 
Action: Mouse moved to (759, 487)
Screenshot: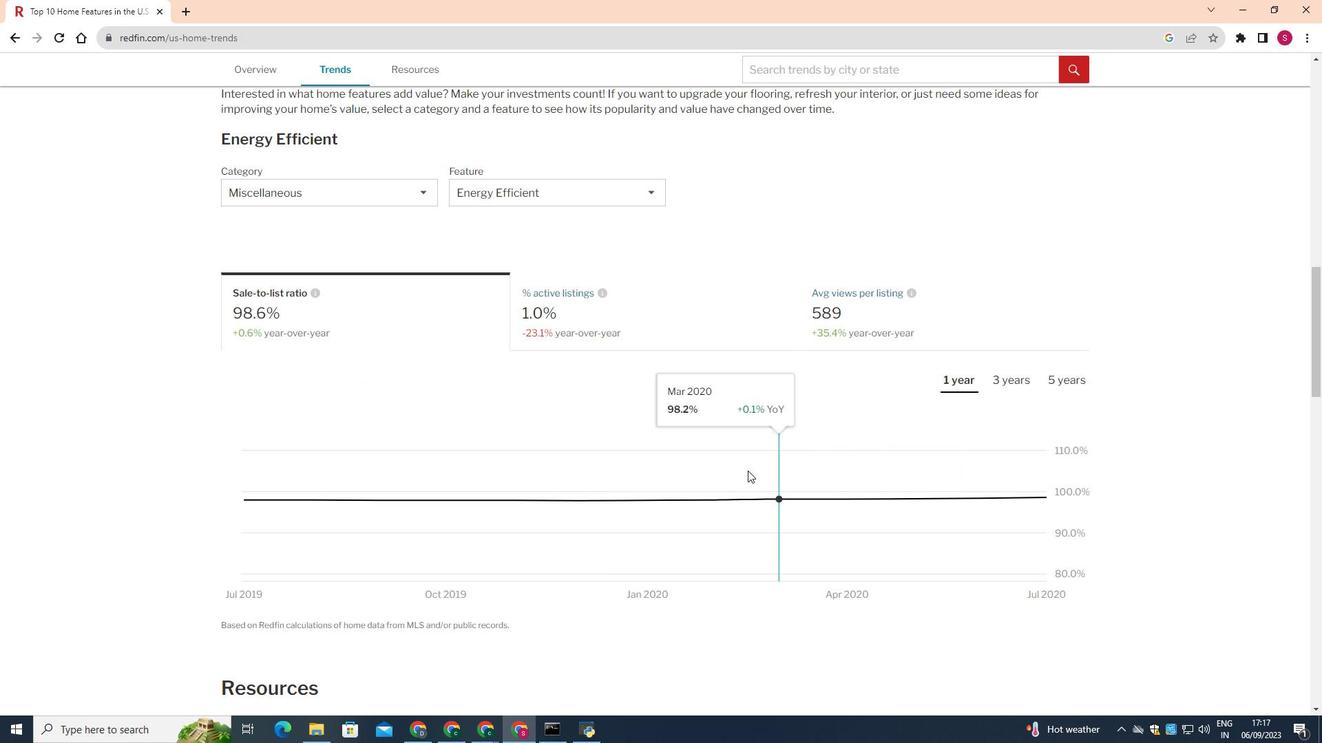 
